 Task: Learn more about a recruiter lite.
Action: Mouse moved to (696, 85)
Screenshot: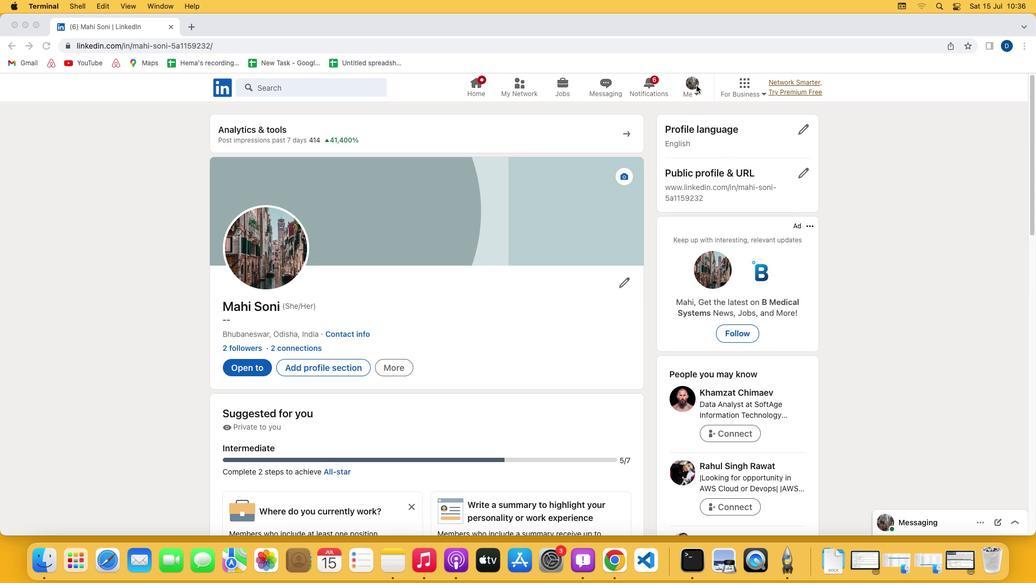 
Action: Mouse pressed left at (696, 85)
Screenshot: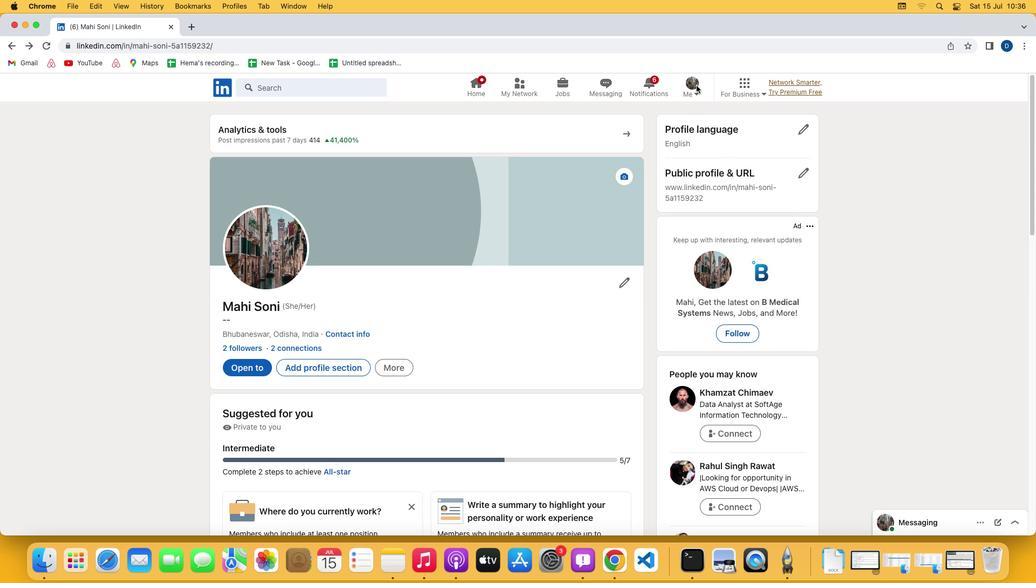 
Action: Mouse pressed left at (696, 85)
Screenshot: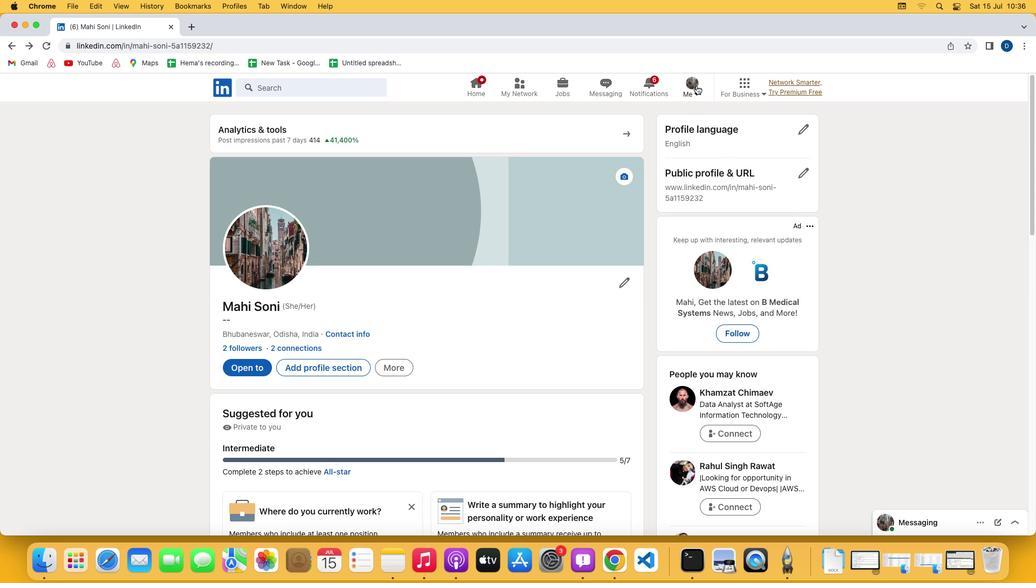 
Action: Mouse moved to (626, 202)
Screenshot: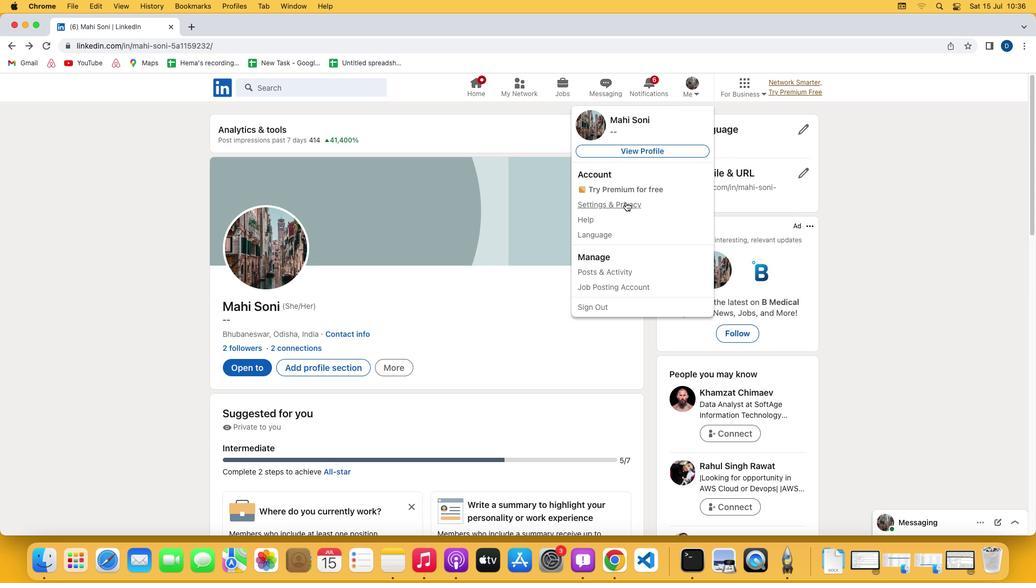 
Action: Mouse pressed left at (626, 202)
Screenshot: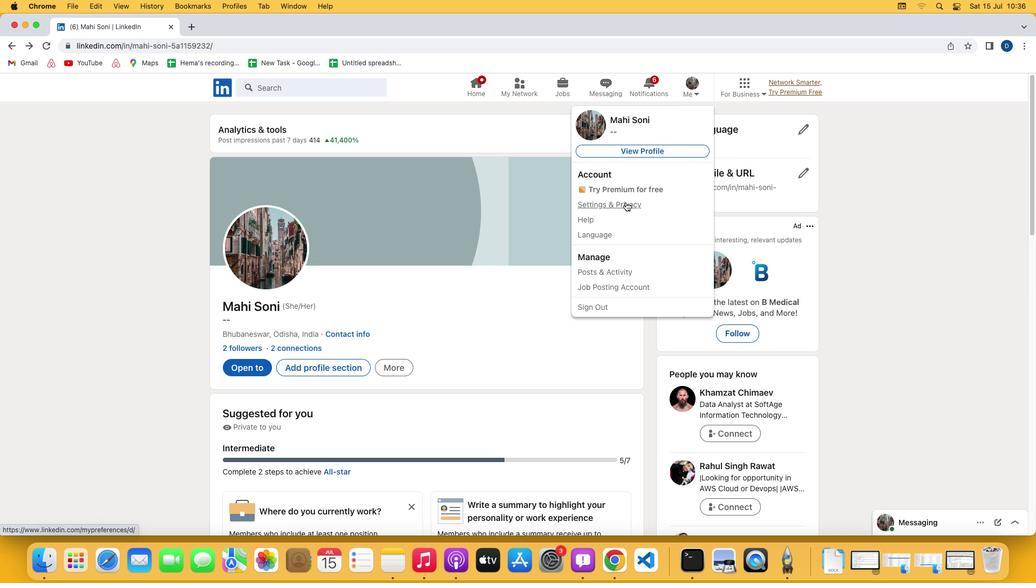 
Action: Mouse moved to (500, 406)
Screenshot: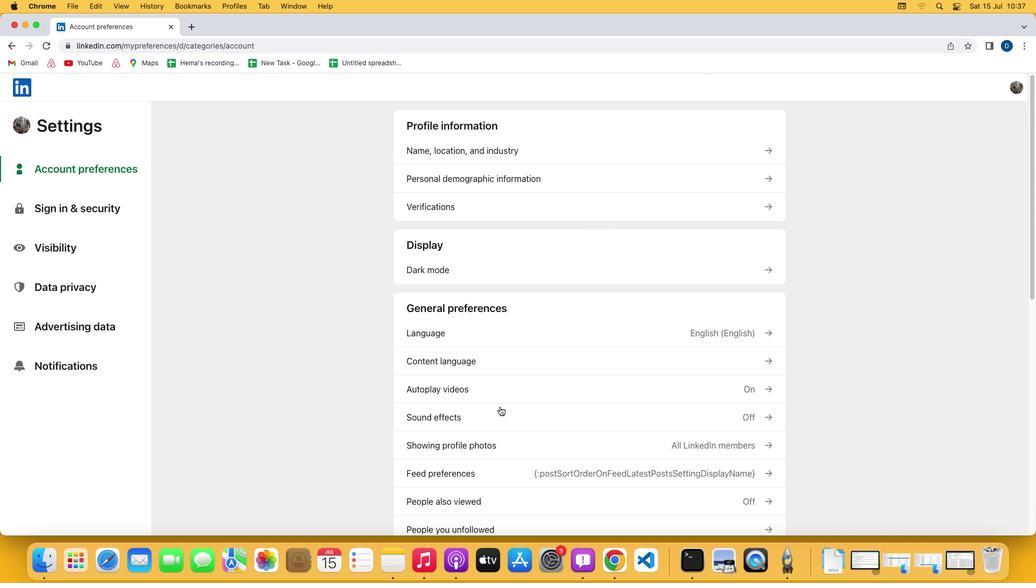 
Action: Mouse scrolled (500, 406) with delta (0, 0)
Screenshot: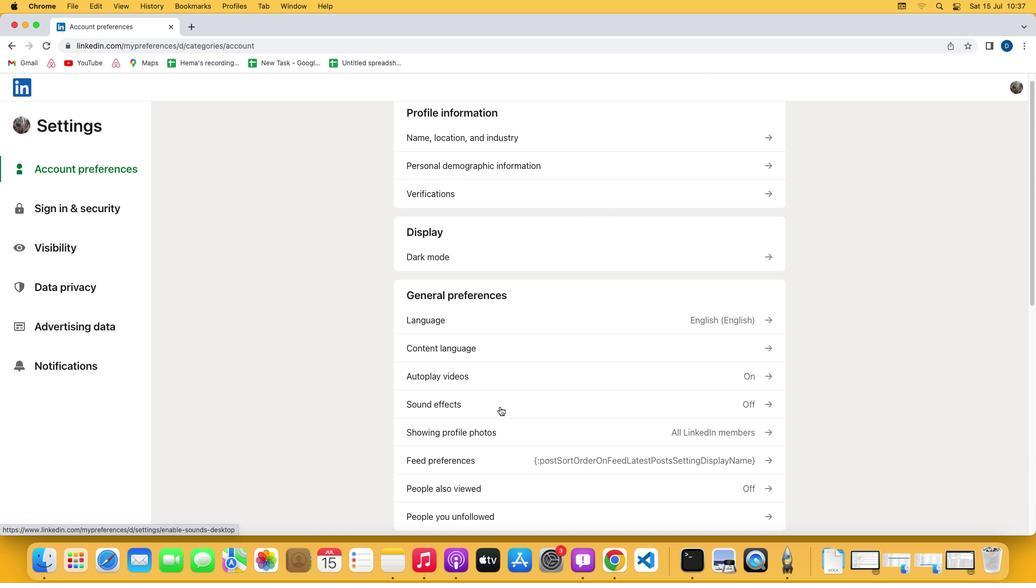 
Action: Mouse scrolled (500, 406) with delta (0, 0)
Screenshot: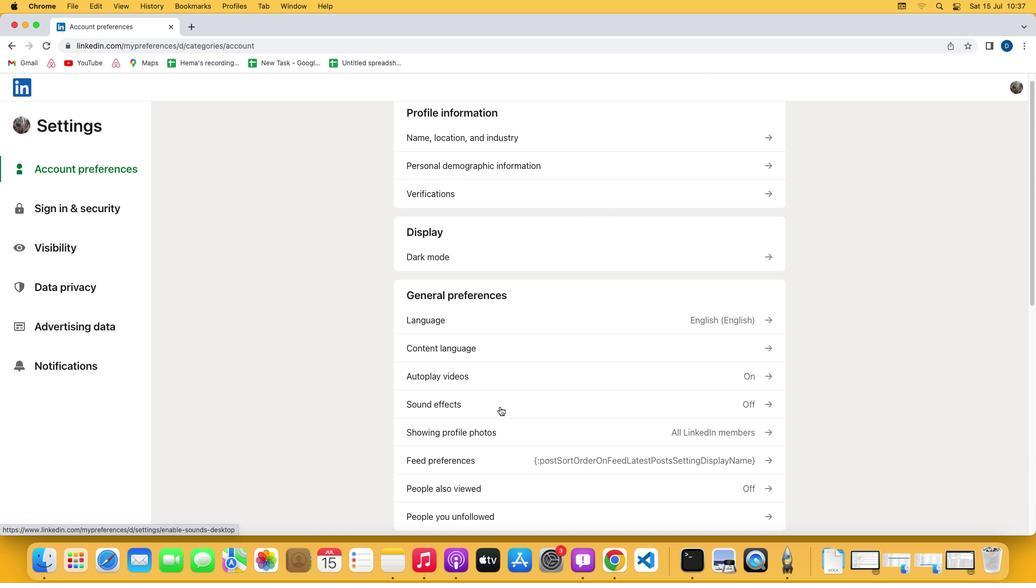 
Action: Mouse scrolled (500, 406) with delta (0, -1)
Screenshot: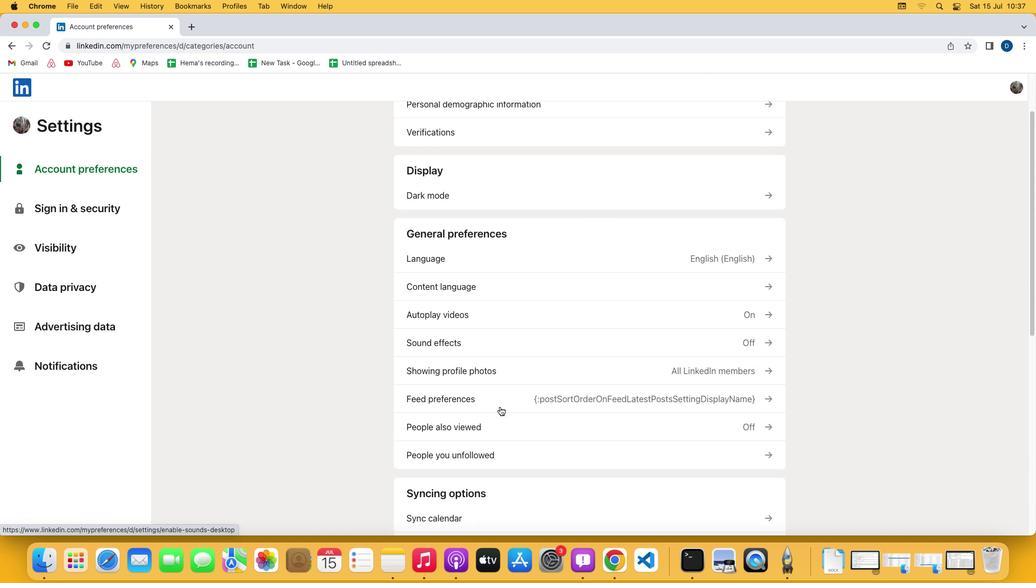 
Action: Mouse scrolled (500, 406) with delta (0, -2)
Screenshot: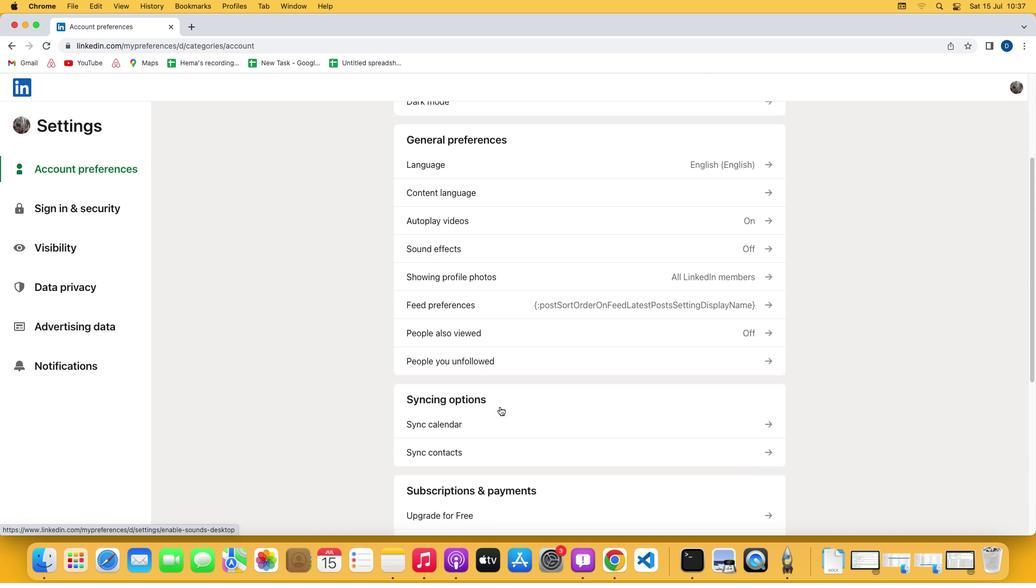 
Action: Mouse scrolled (500, 406) with delta (0, 0)
Screenshot: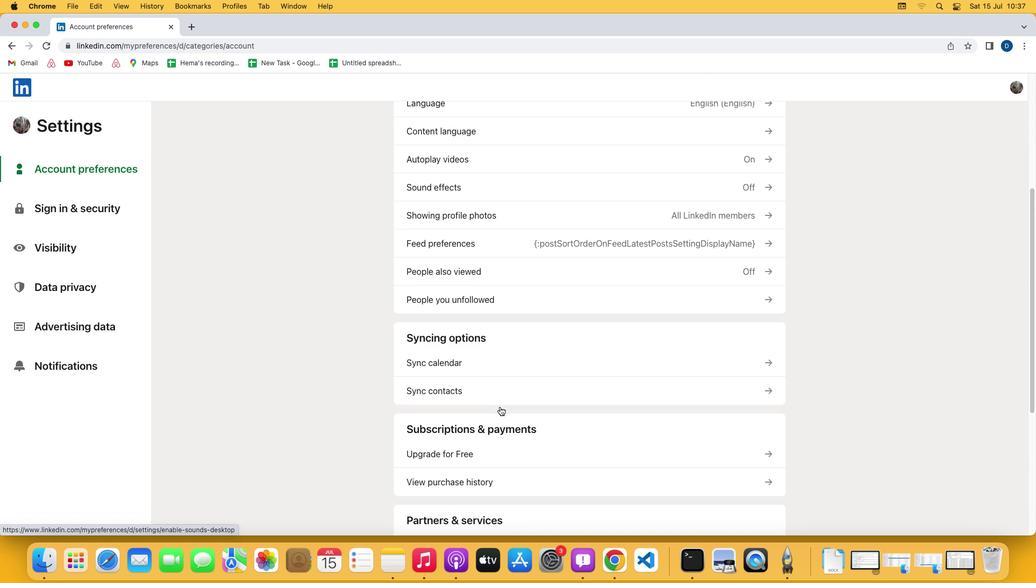 
Action: Mouse scrolled (500, 406) with delta (0, 0)
Screenshot: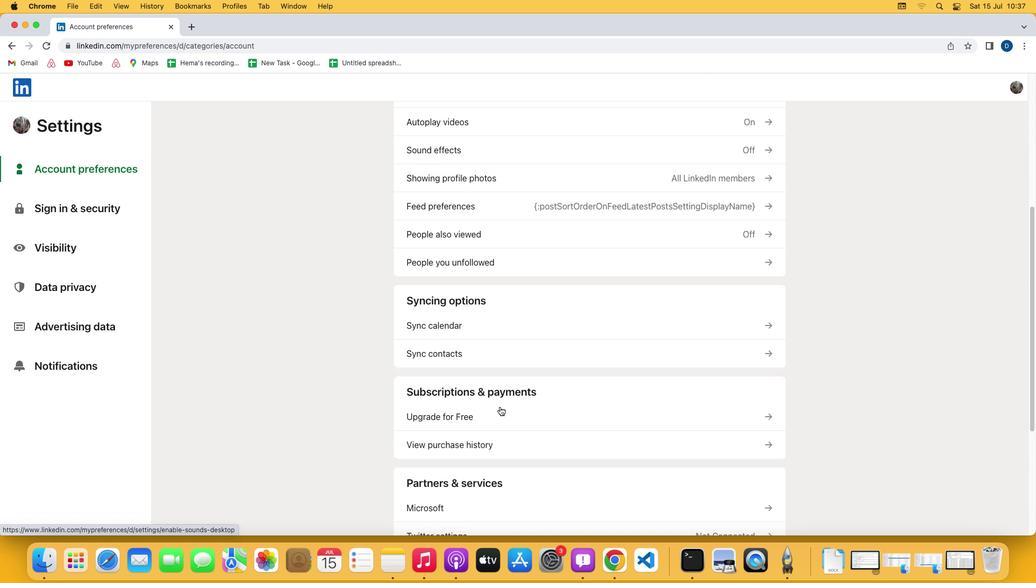 
Action: Mouse scrolled (500, 406) with delta (0, -1)
Screenshot: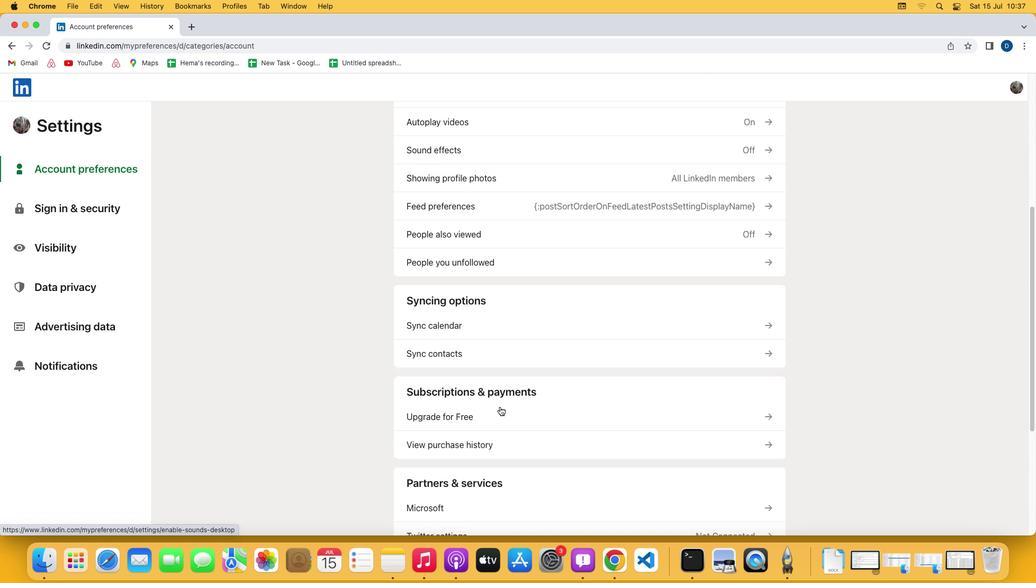 
Action: Mouse scrolled (500, 406) with delta (0, -2)
Screenshot: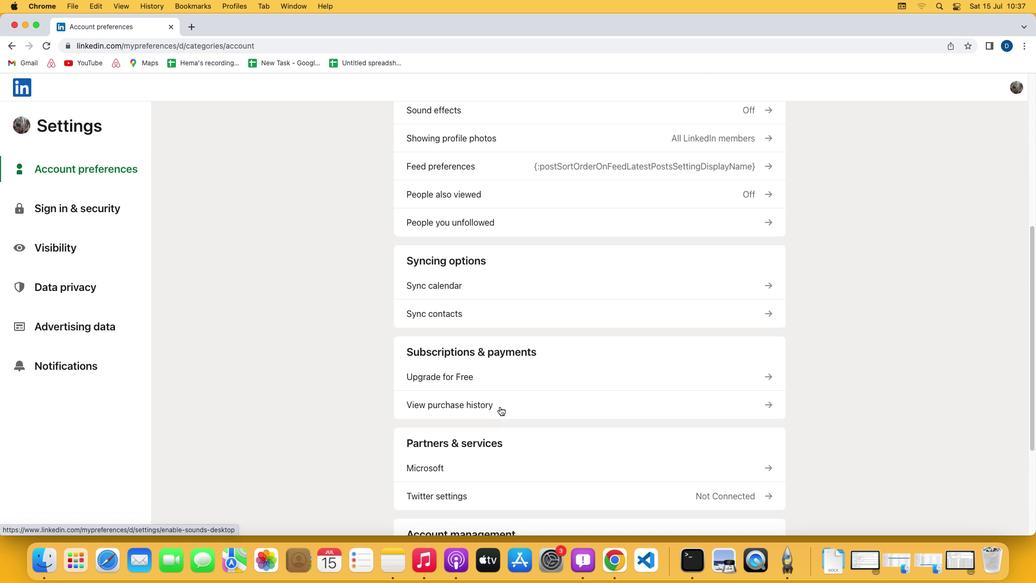 
Action: Mouse moved to (468, 231)
Screenshot: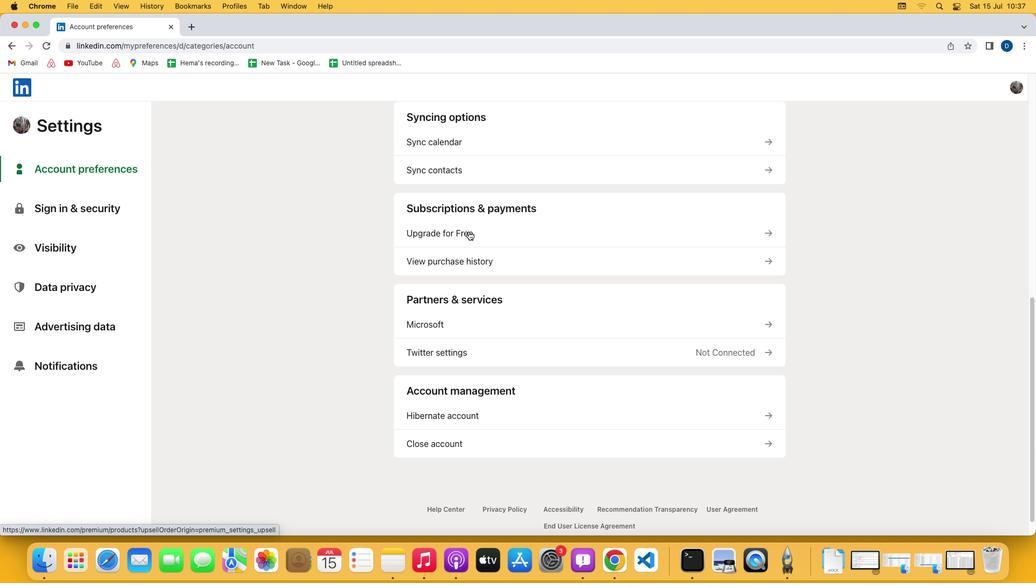 
Action: Mouse pressed left at (468, 231)
Screenshot: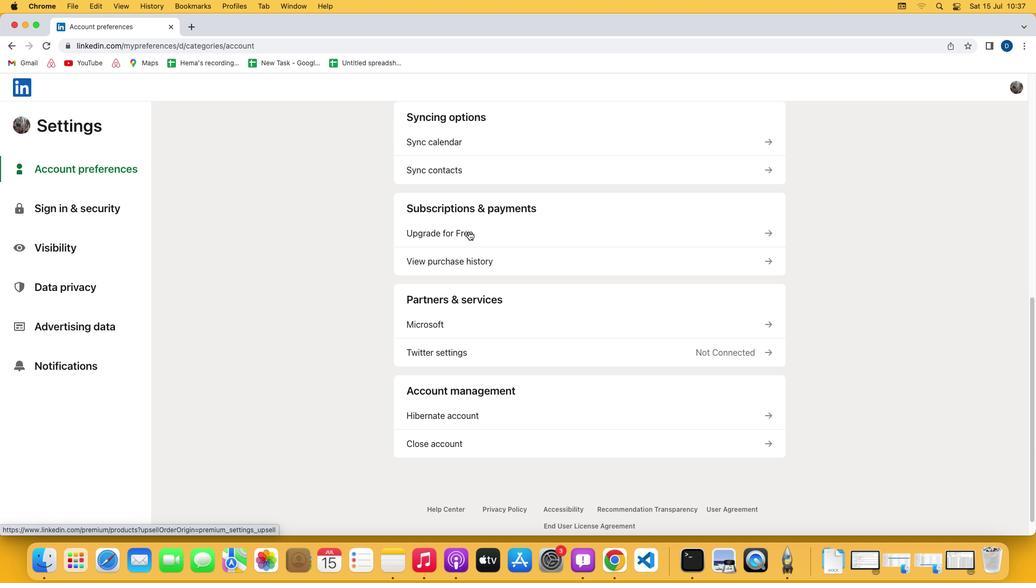
Action: Mouse moved to (422, 296)
Screenshot: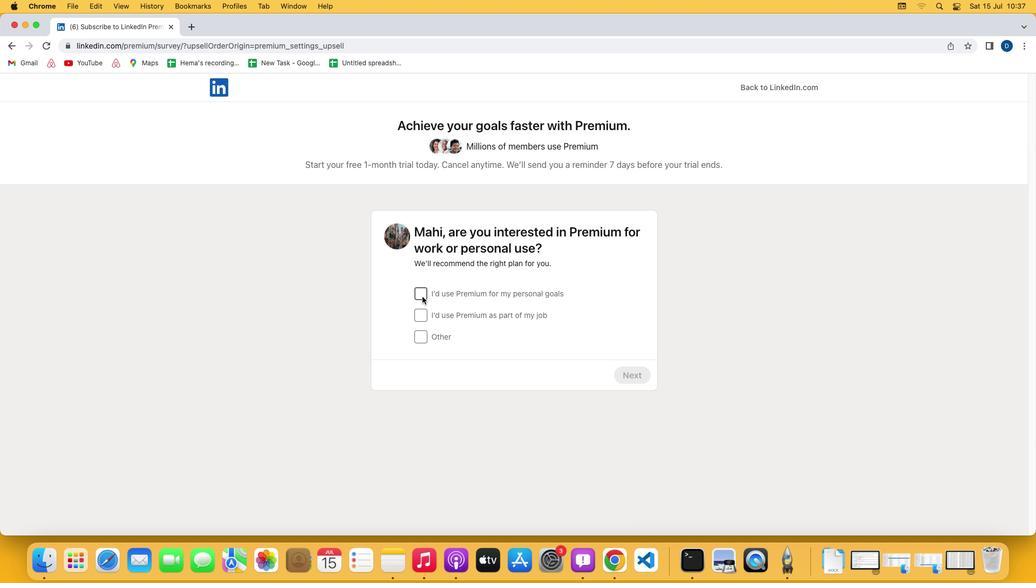 
Action: Mouse pressed left at (422, 296)
Screenshot: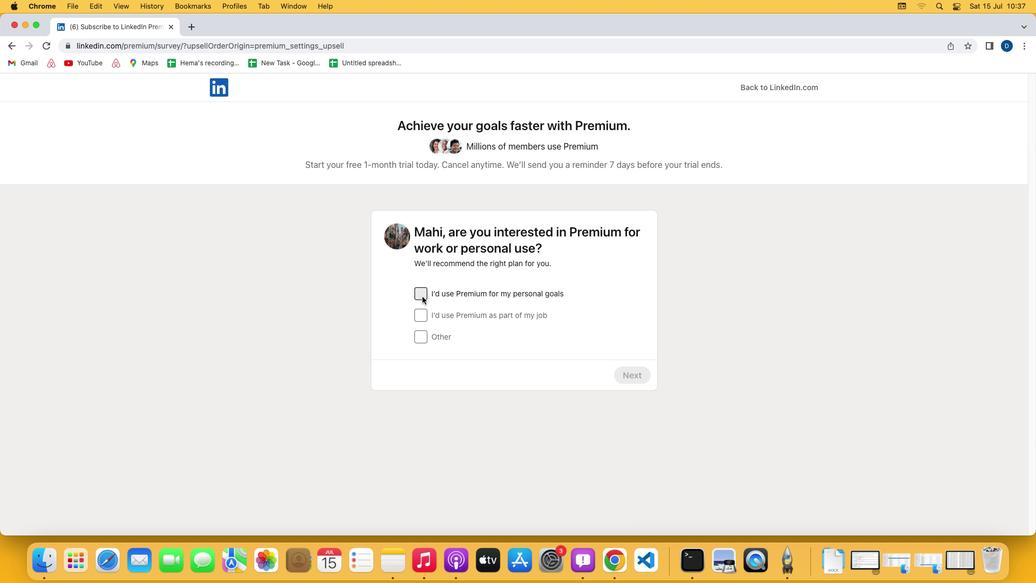 
Action: Mouse moved to (626, 371)
Screenshot: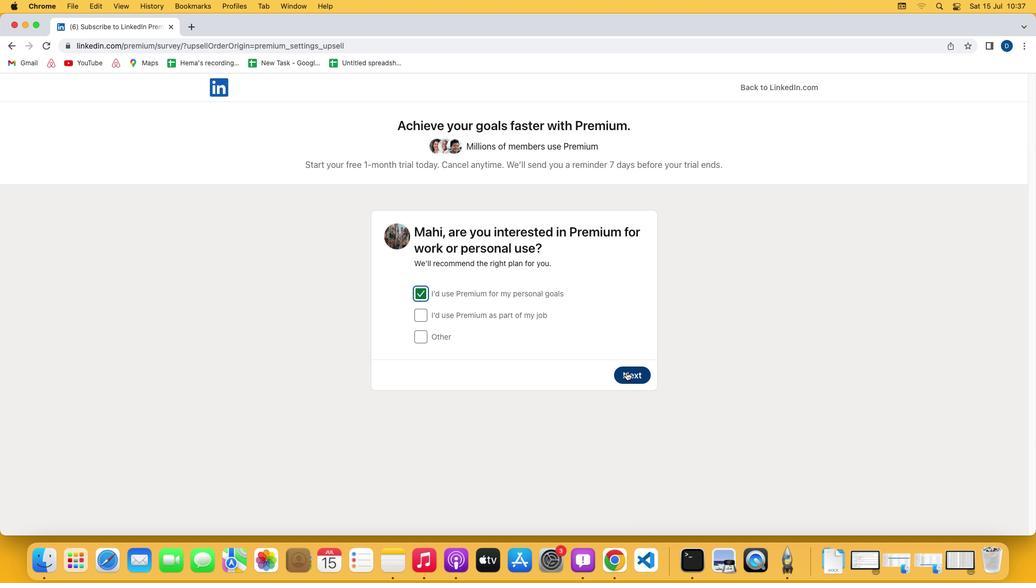 
Action: Mouse pressed left at (626, 371)
Screenshot: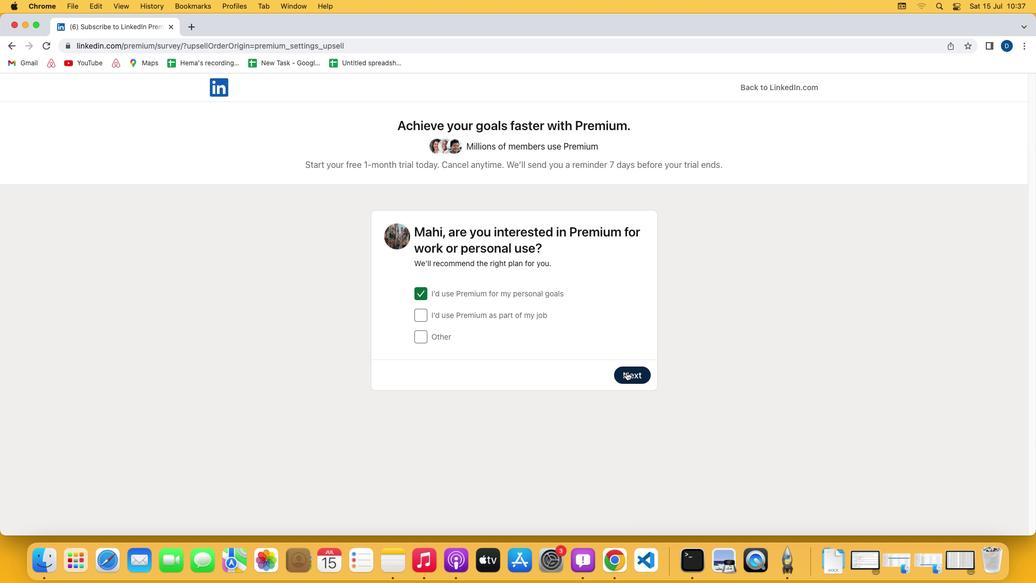 
Action: Mouse moved to (627, 439)
Screenshot: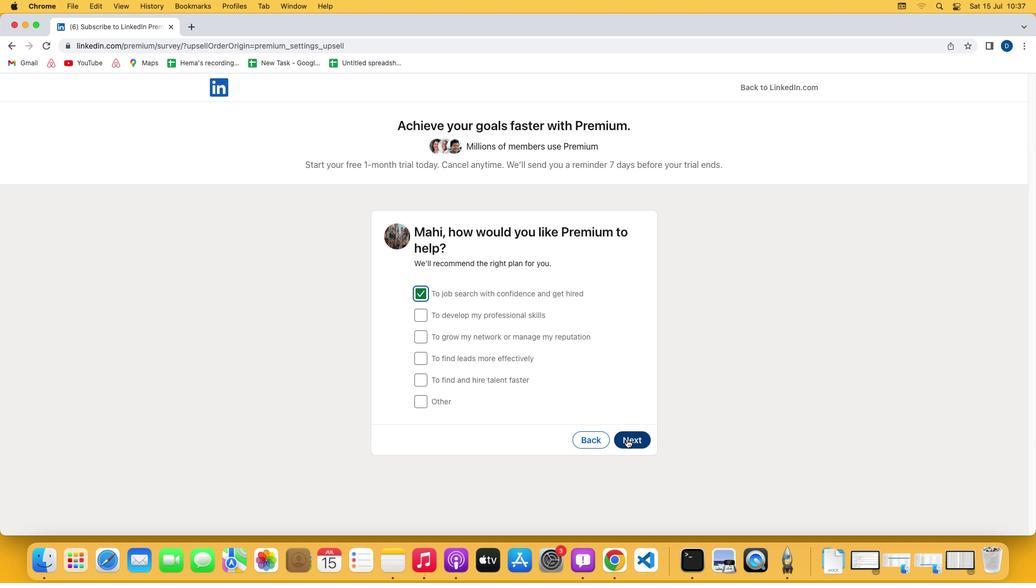 
Action: Mouse pressed left at (627, 439)
Screenshot: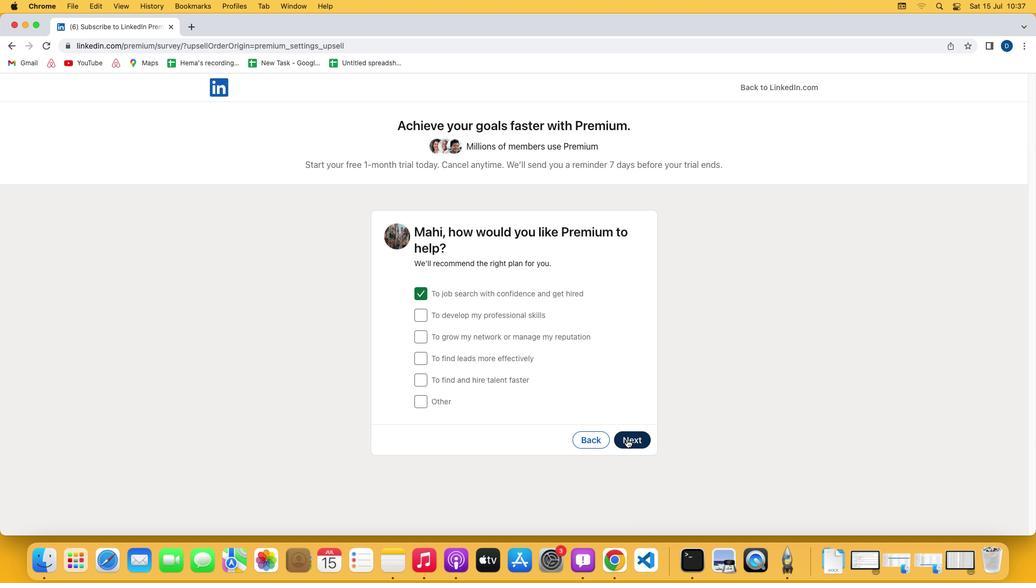 
Action: Mouse moved to (423, 317)
Screenshot: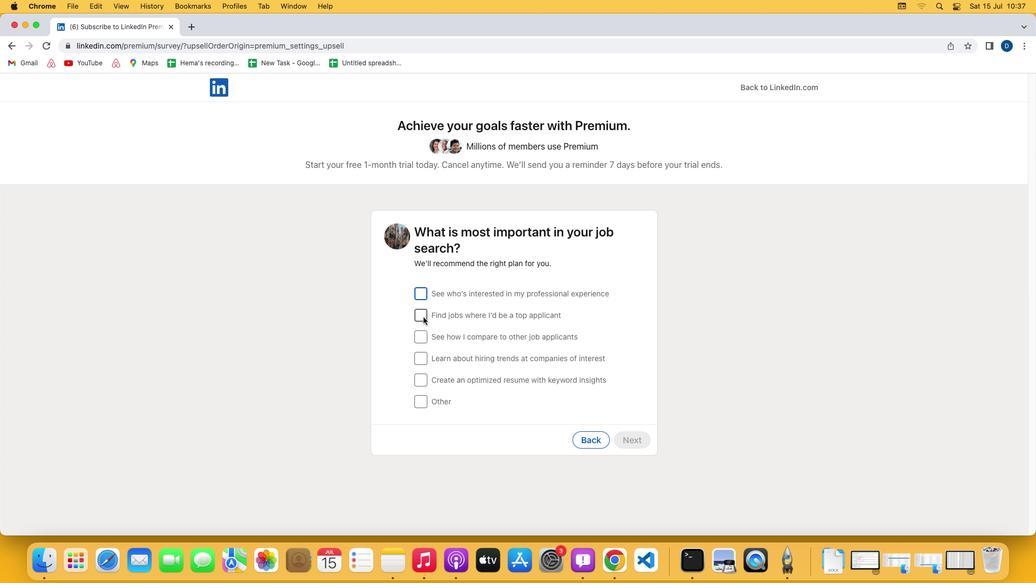 
Action: Mouse pressed left at (423, 317)
Screenshot: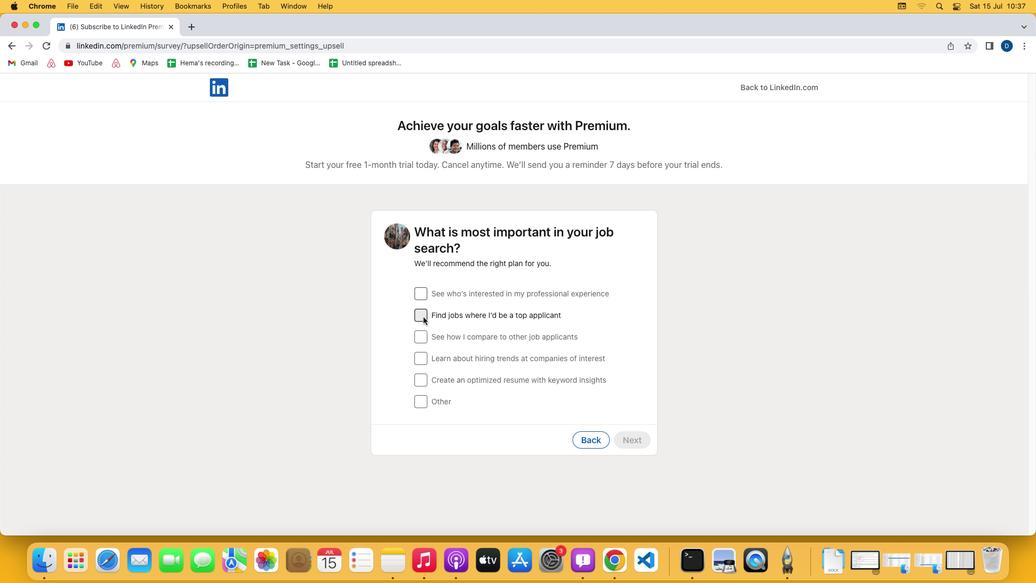 
Action: Mouse moved to (628, 442)
Screenshot: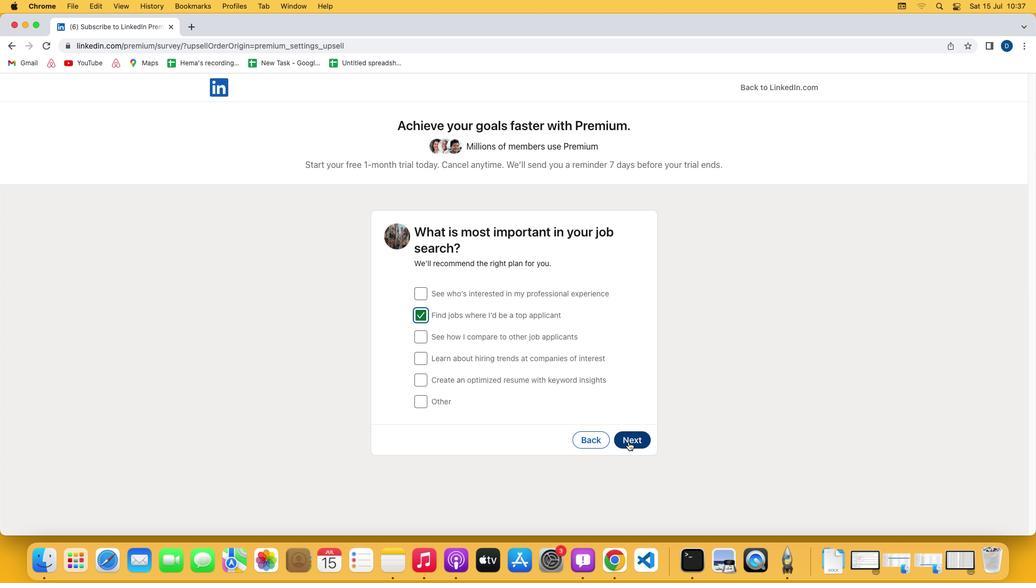 
Action: Mouse pressed left at (628, 442)
Screenshot: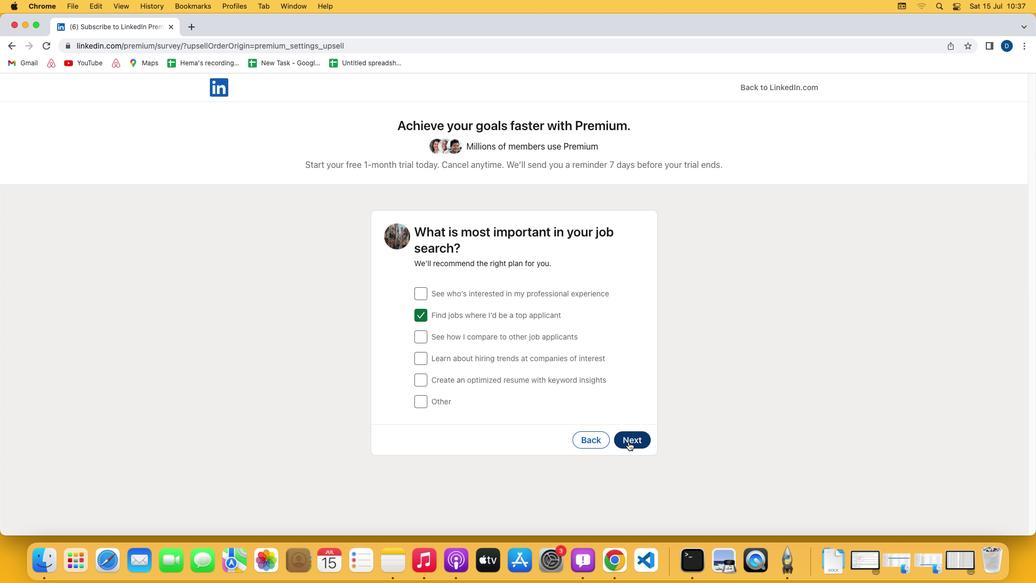 
Action: Mouse moved to (537, 422)
Screenshot: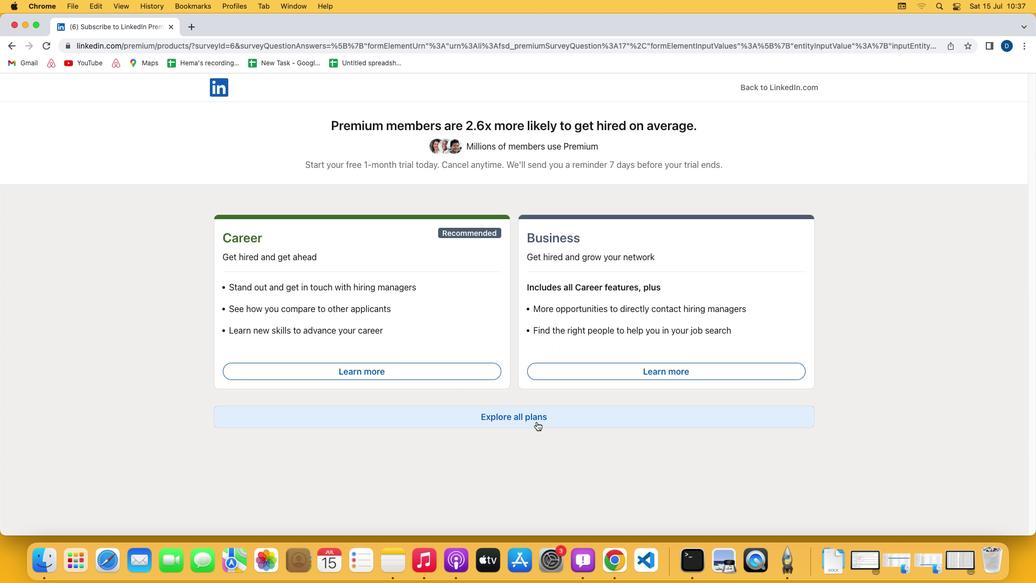 
Action: Mouse pressed left at (537, 422)
Screenshot: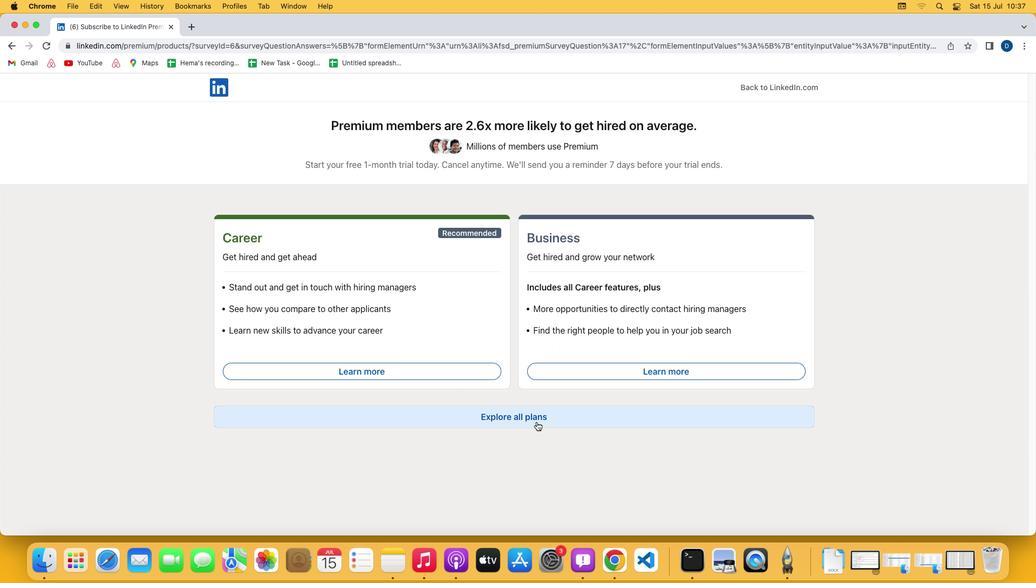 
Action: Mouse moved to (717, 449)
Screenshot: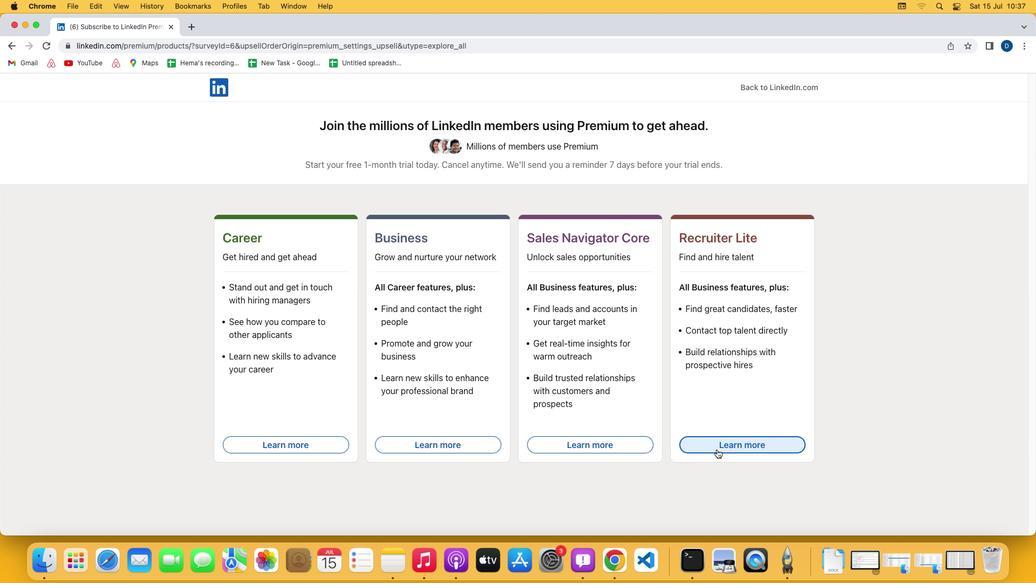 
Action: Mouse pressed left at (717, 449)
Screenshot: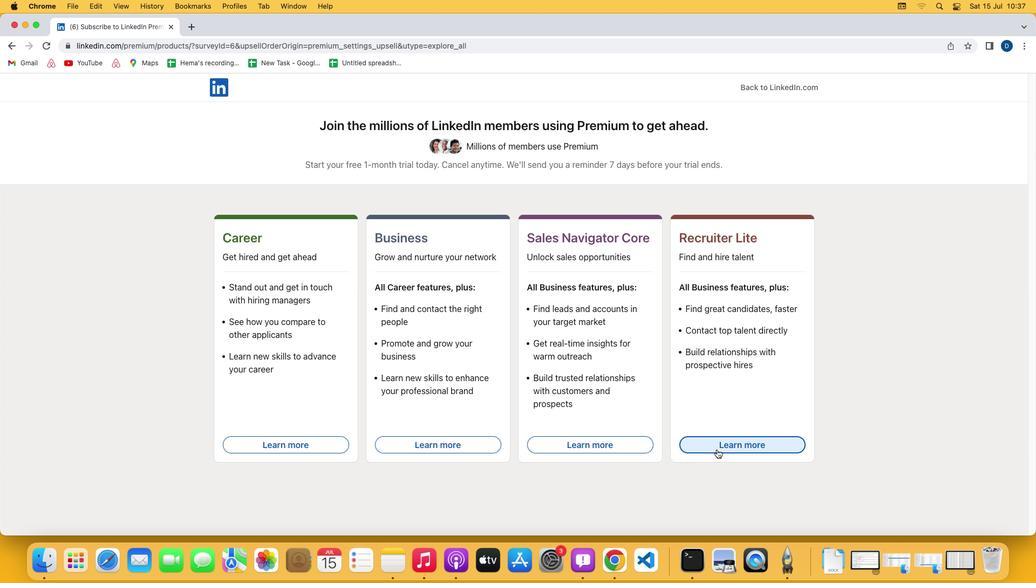 
